 Task: In career advice turn off In-app notifications.
Action: Mouse moved to (662, 64)
Screenshot: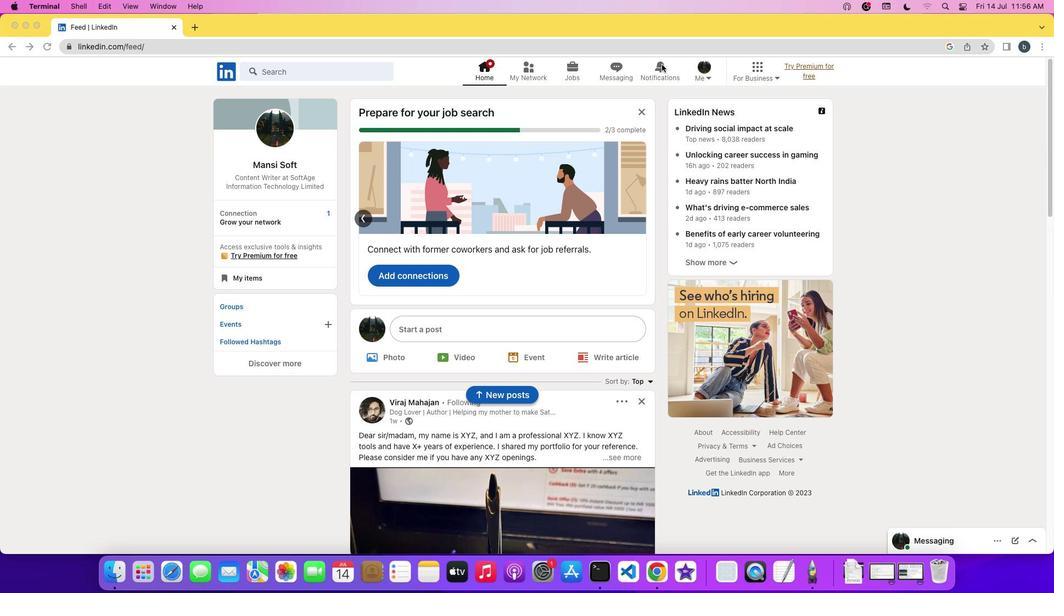 
Action: Mouse pressed left at (662, 64)
Screenshot: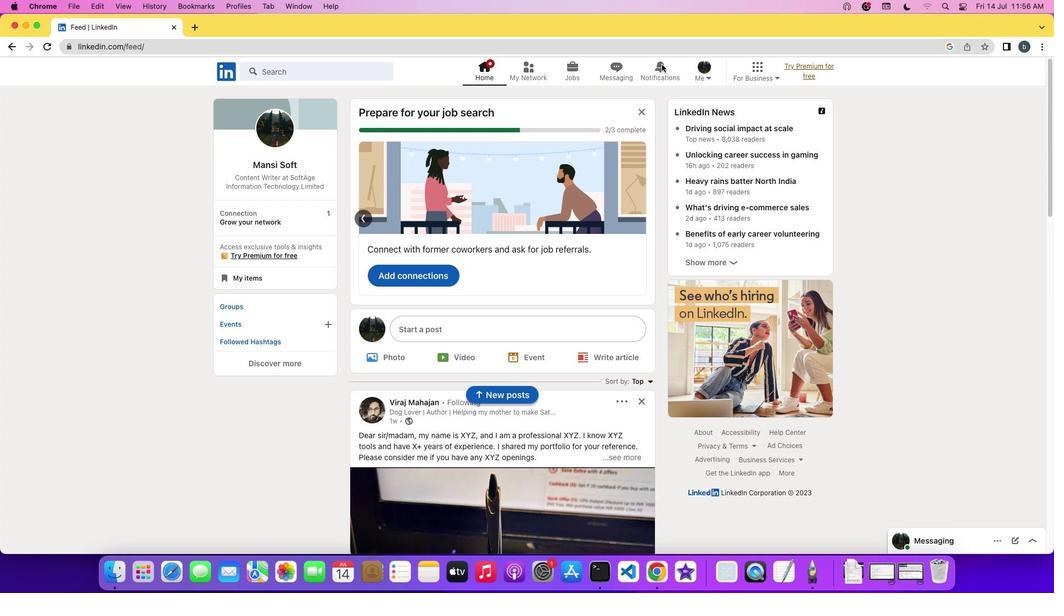 
Action: Mouse pressed left at (662, 64)
Screenshot: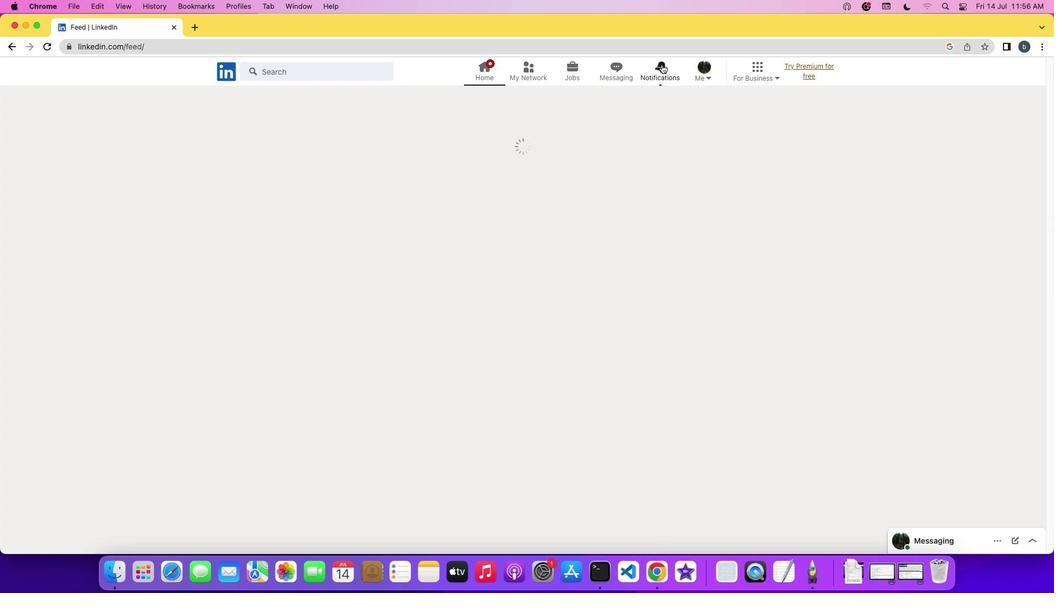 
Action: Mouse moved to (251, 141)
Screenshot: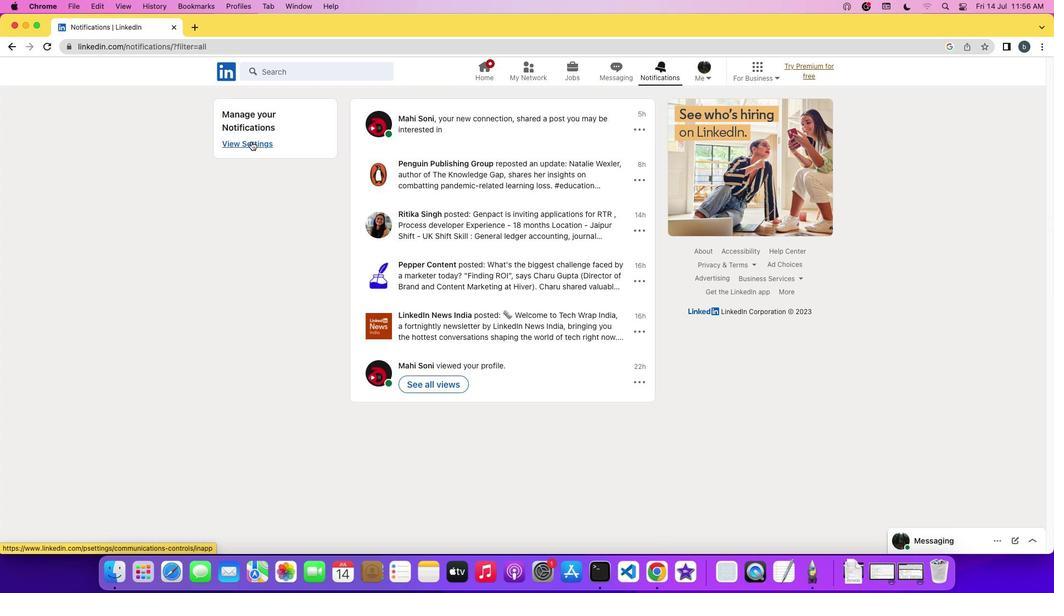 
Action: Mouse pressed left at (251, 141)
Screenshot: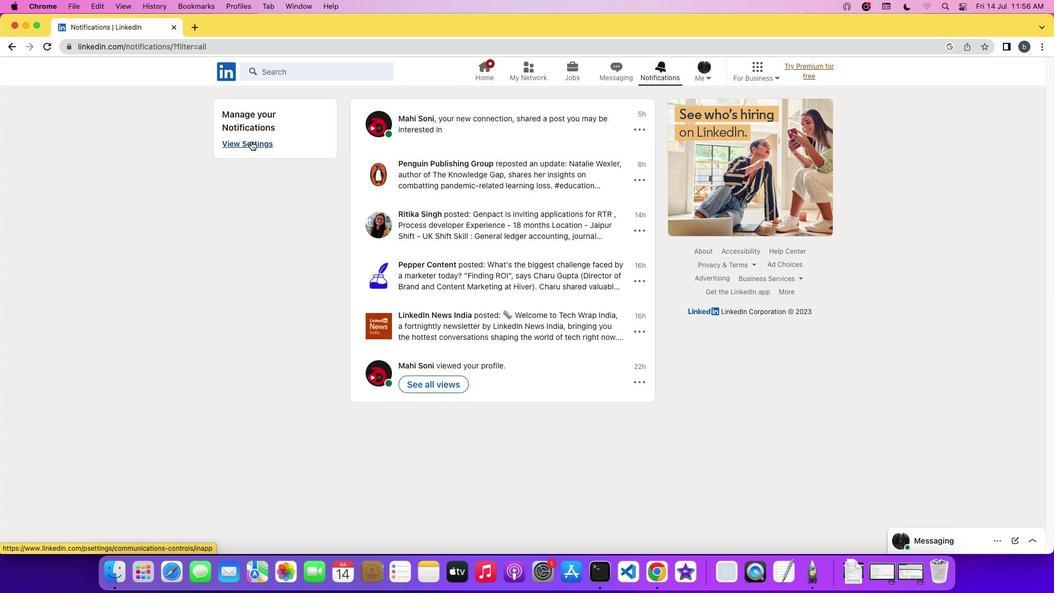 
Action: Mouse moved to (445, 131)
Screenshot: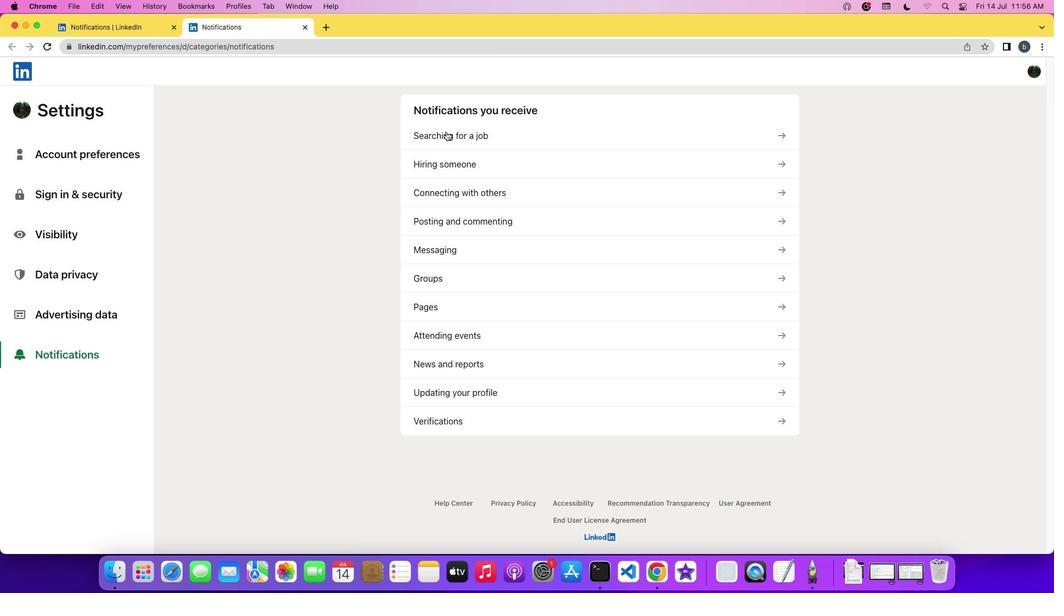 
Action: Mouse pressed left at (445, 131)
Screenshot: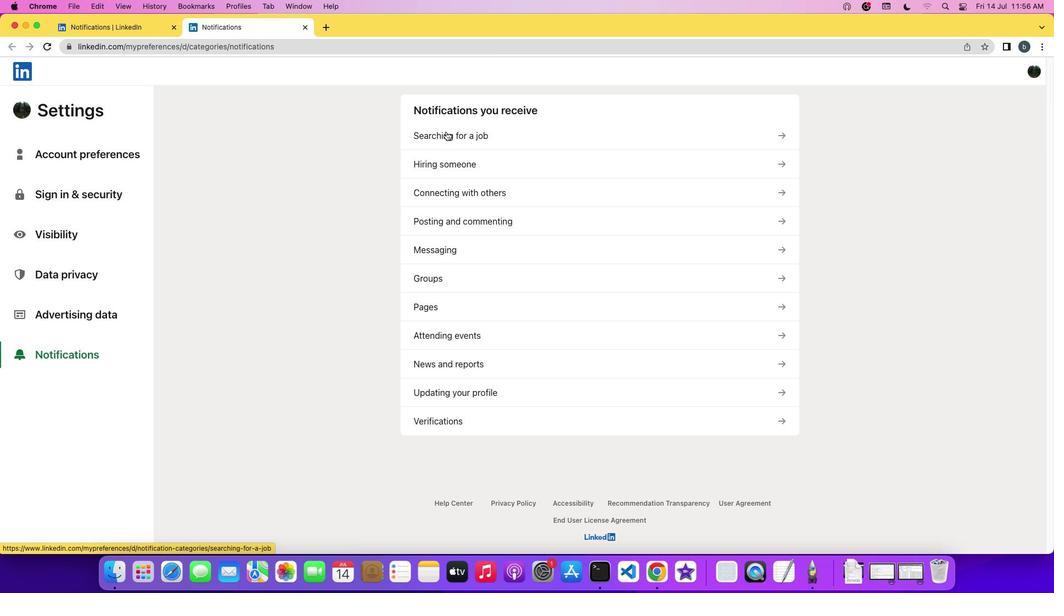 
Action: Mouse moved to (460, 333)
Screenshot: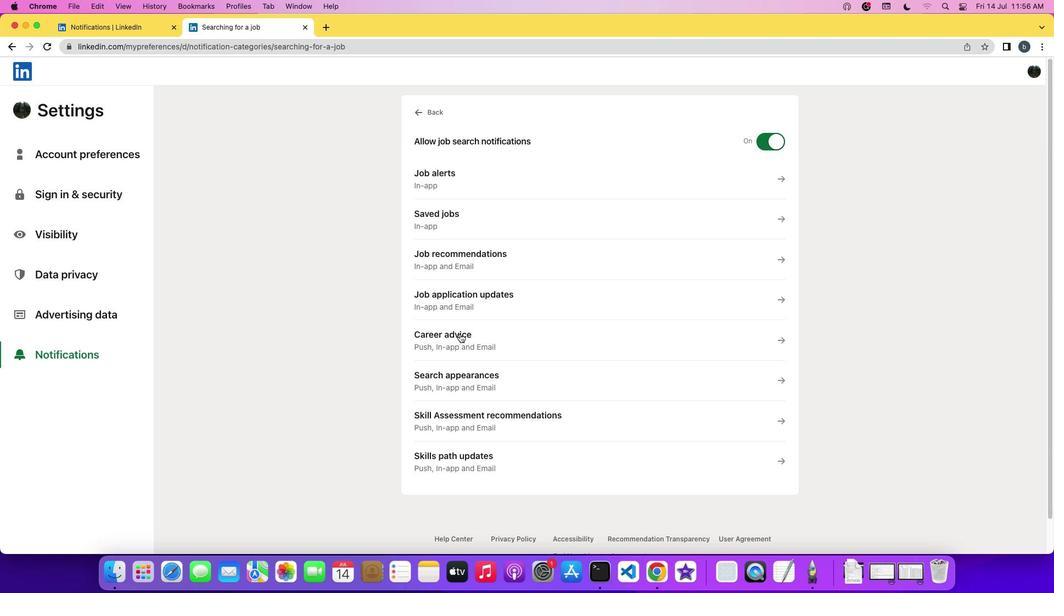 
Action: Mouse pressed left at (460, 333)
Screenshot: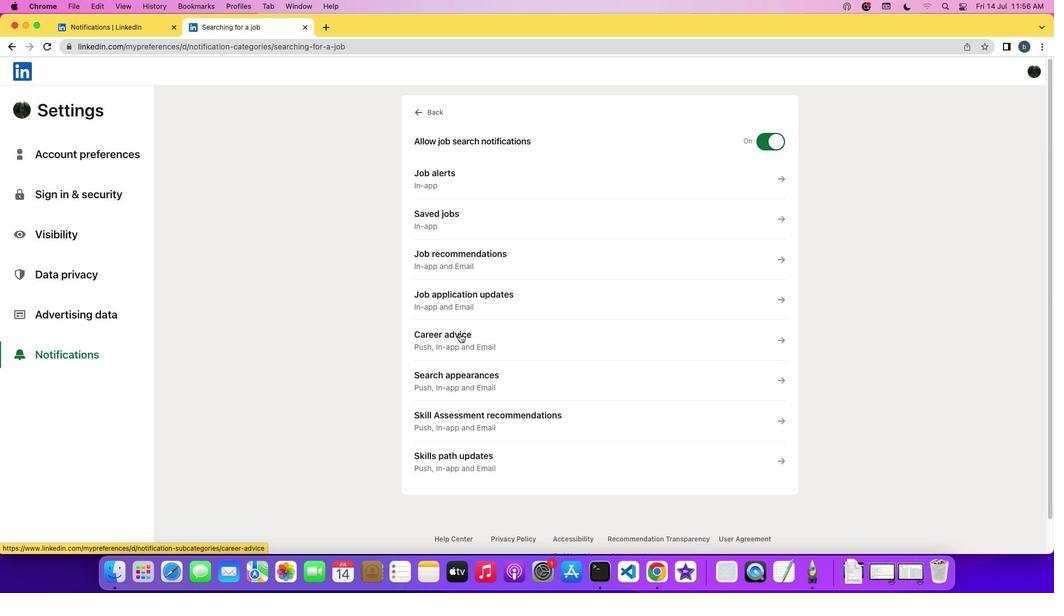 
Action: Mouse moved to (775, 213)
Screenshot: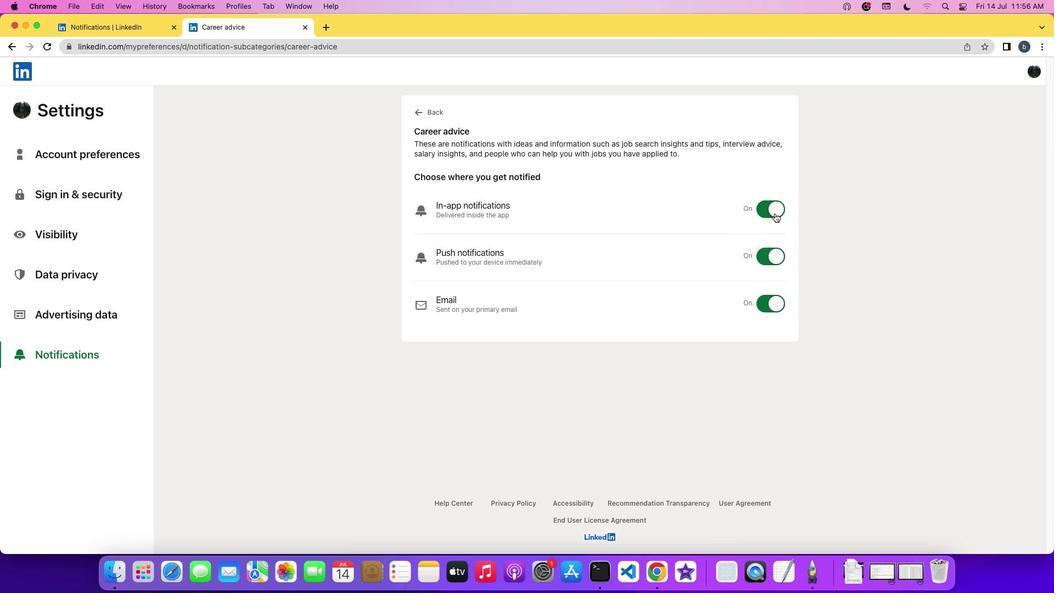 
Action: Mouse pressed left at (775, 213)
Screenshot: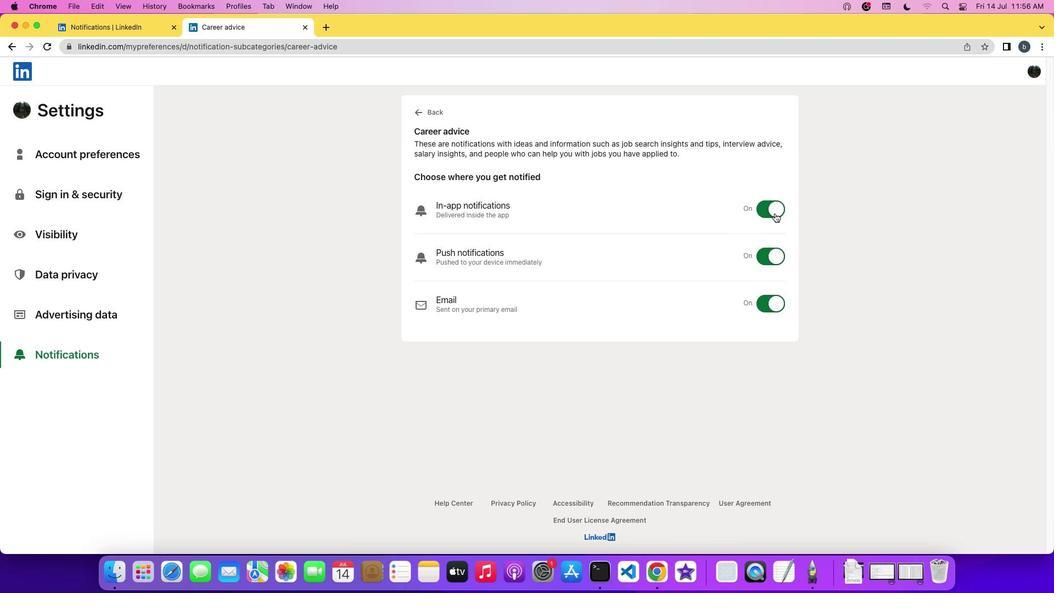 
Action: Mouse moved to (804, 219)
Screenshot: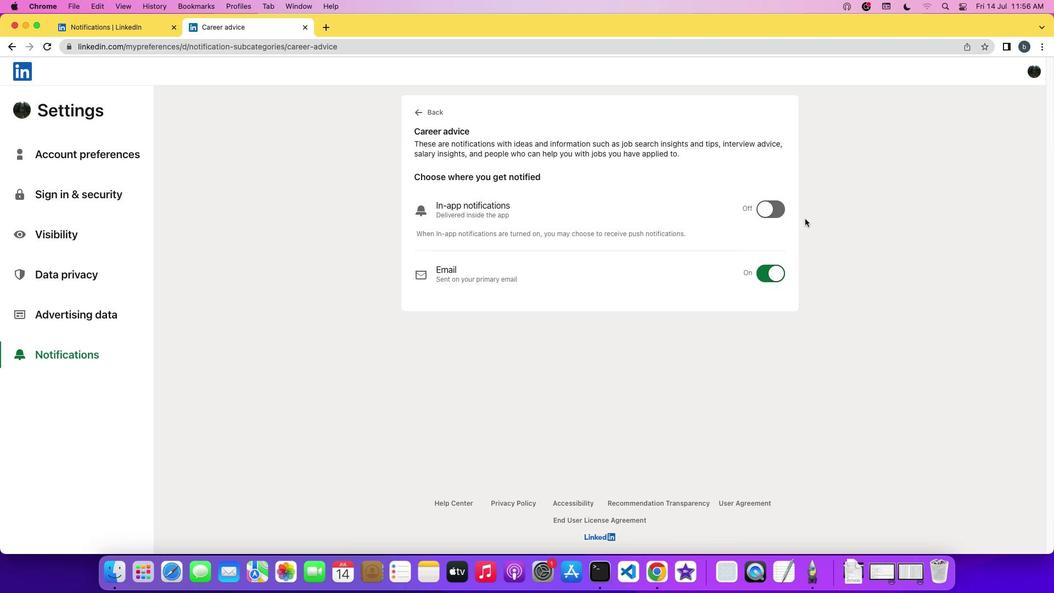 
